 Task: Add the "green" label to card.
Action: Mouse moved to (990, 82)
Screenshot: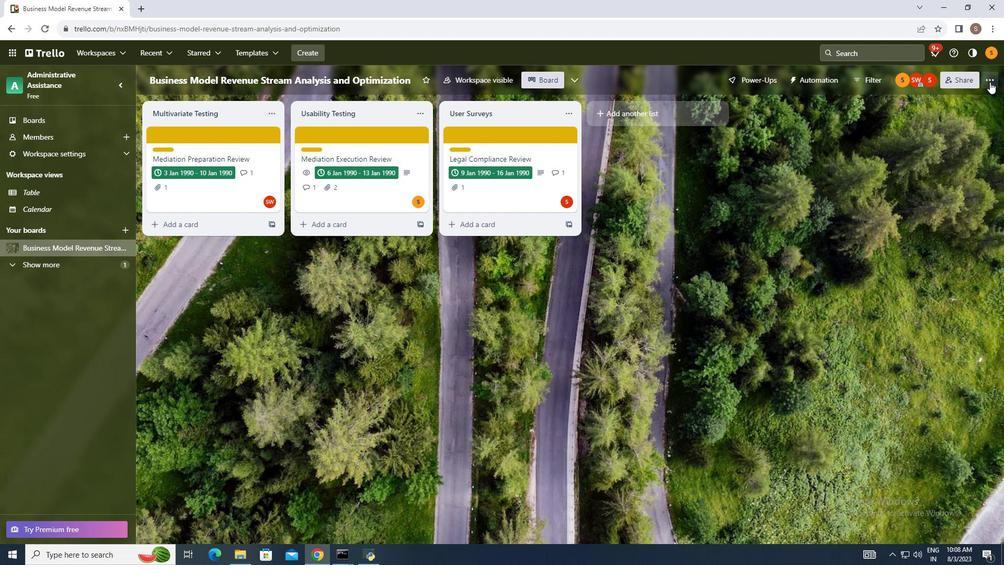 
Action: Mouse pressed left at (990, 82)
Screenshot: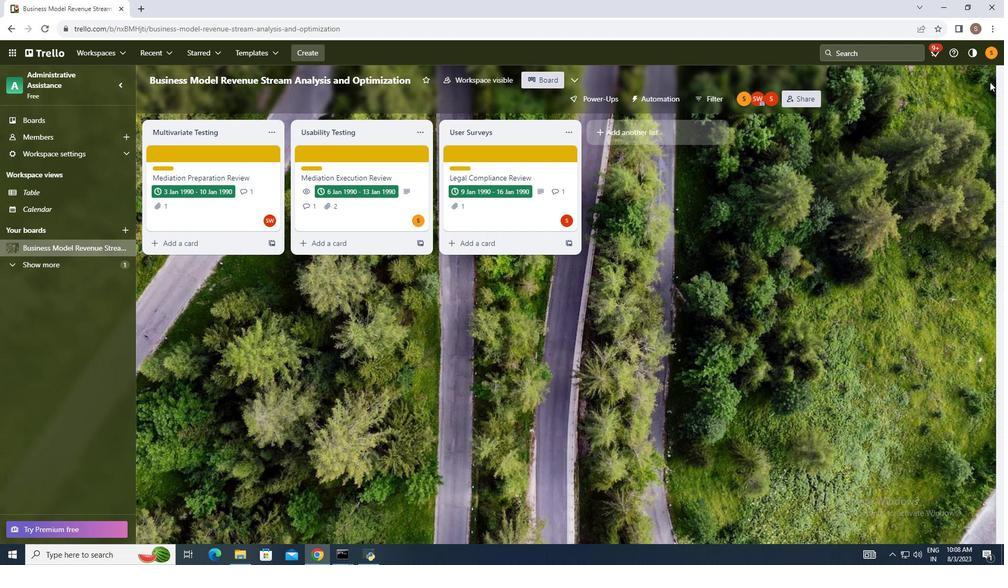 
Action: Mouse moved to (913, 222)
Screenshot: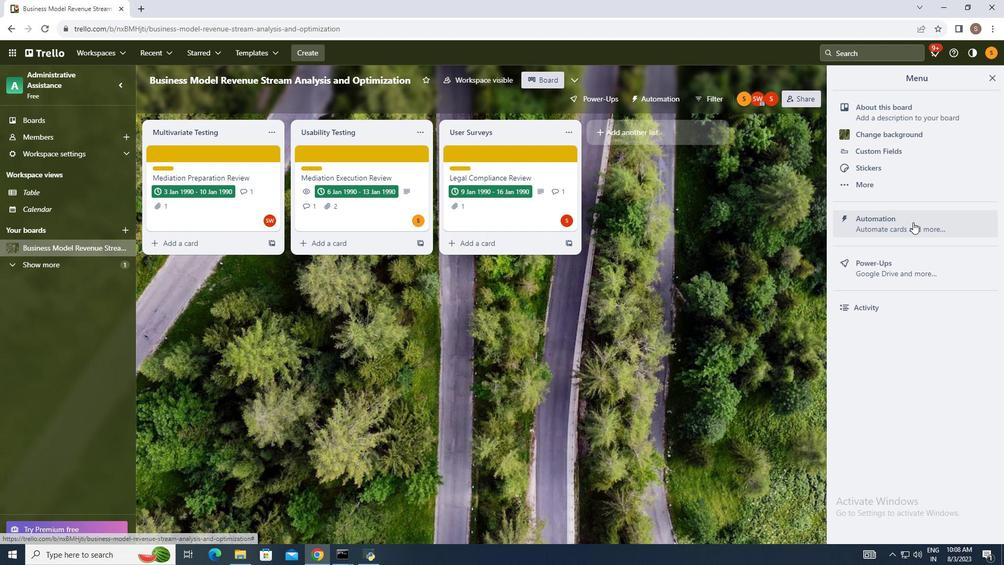 
Action: Mouse pressed left at (913, 222)
Screenshot: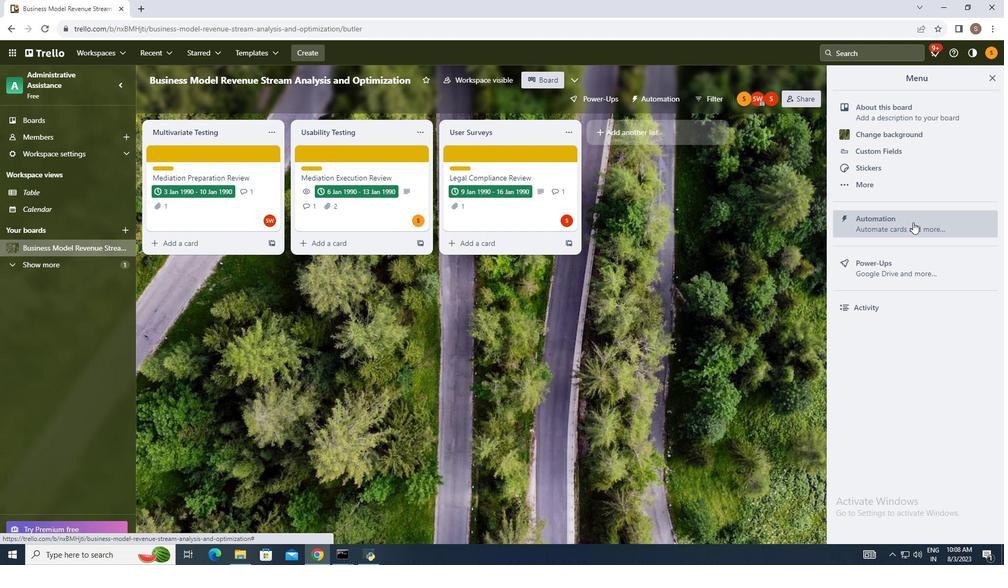 
Action: Mouse moved to (183, 266)
Screenshot: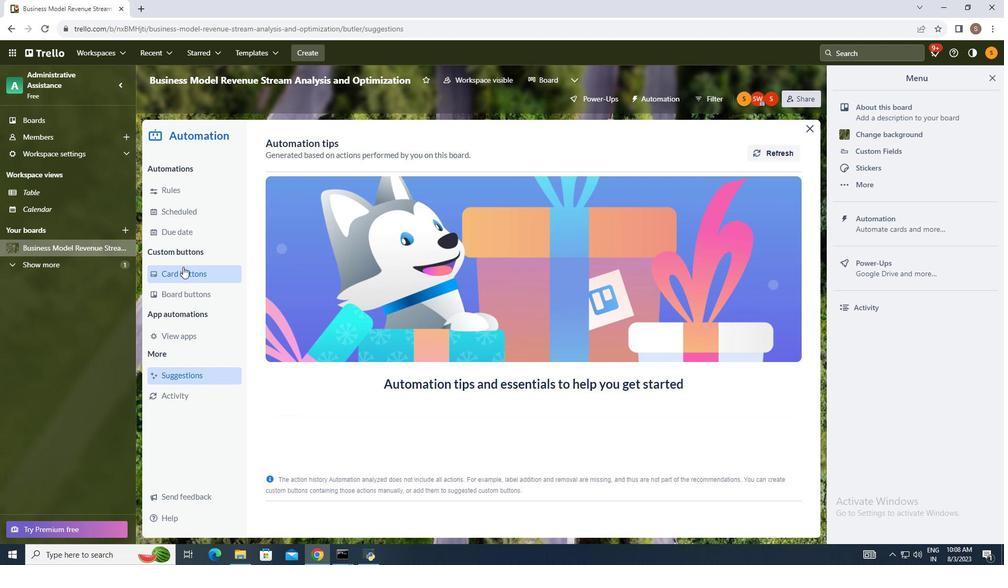 
Action: Mouse pressed left at (183, 266)
Screenshot: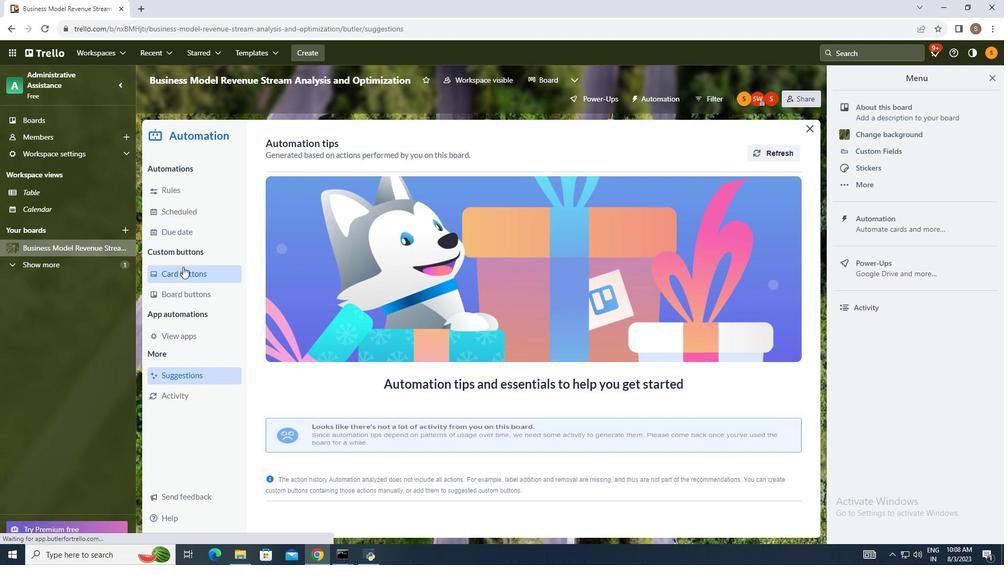 
Action: Mouse moved to (771, 145)
Screenshot: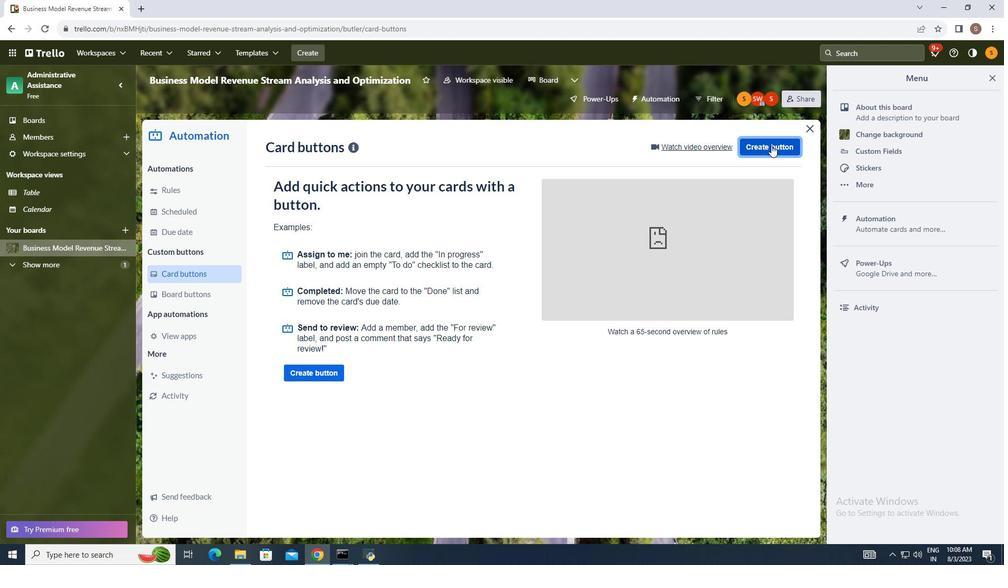 
Action: Mouse pressed left at (771, 145)
Screenshot: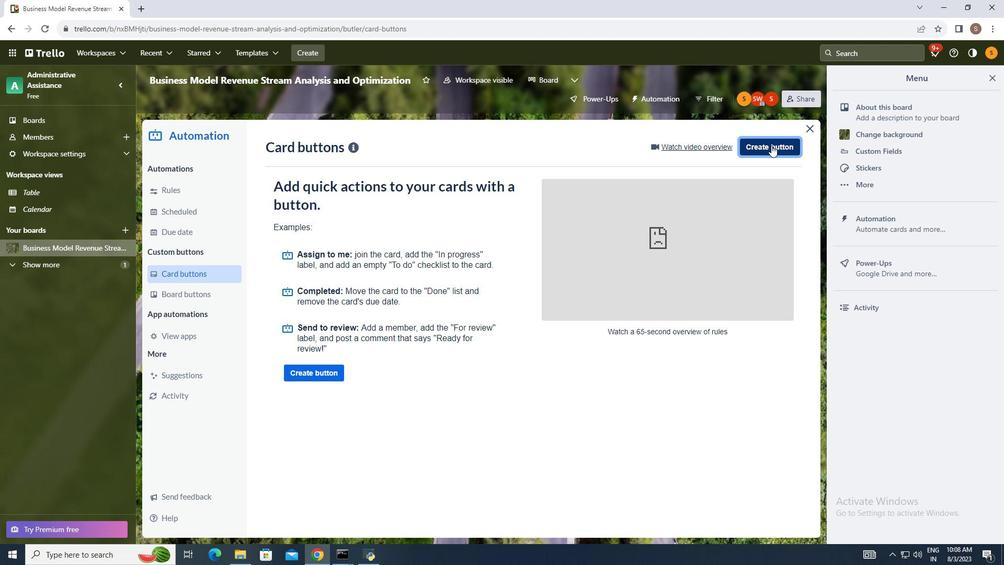 
Action: Mouse moved to (523, 291)
Screenshot: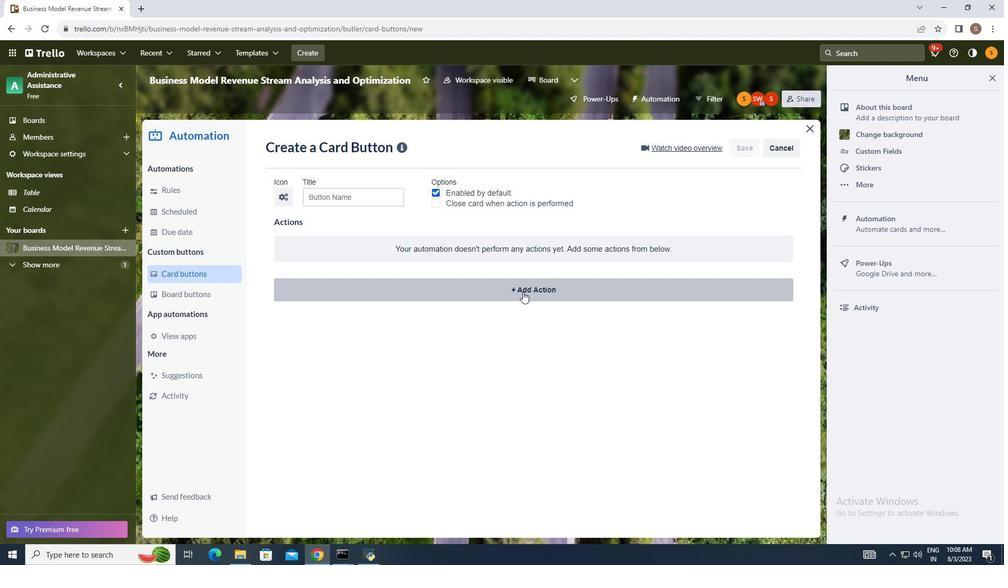 
Action: Mouse pressed left at (523, 291)
Screenshot: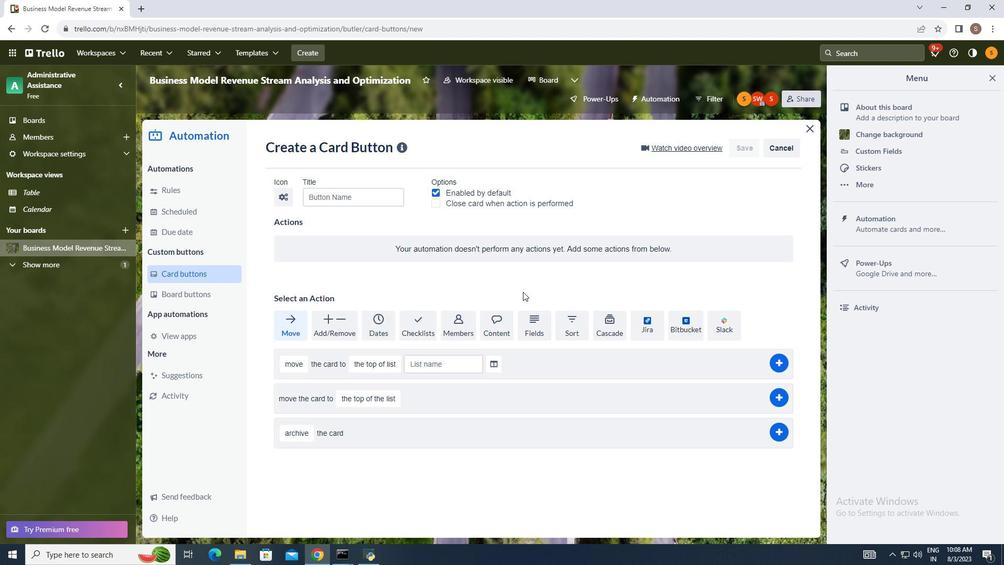 
Action: Mouse moved to (331, 327)
Screenshot: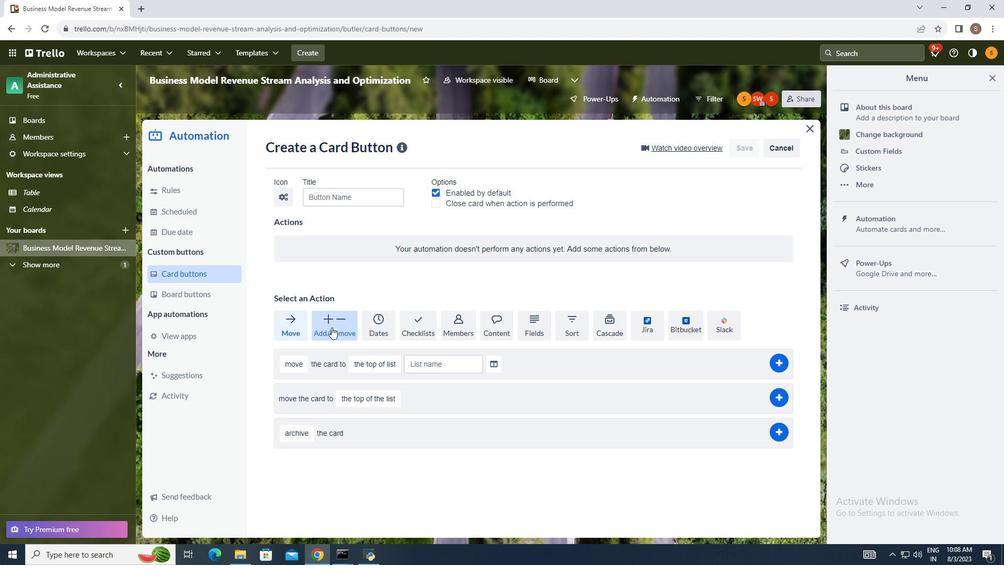 
Action: Mouse pressed left at (331, 327)
Screenshot: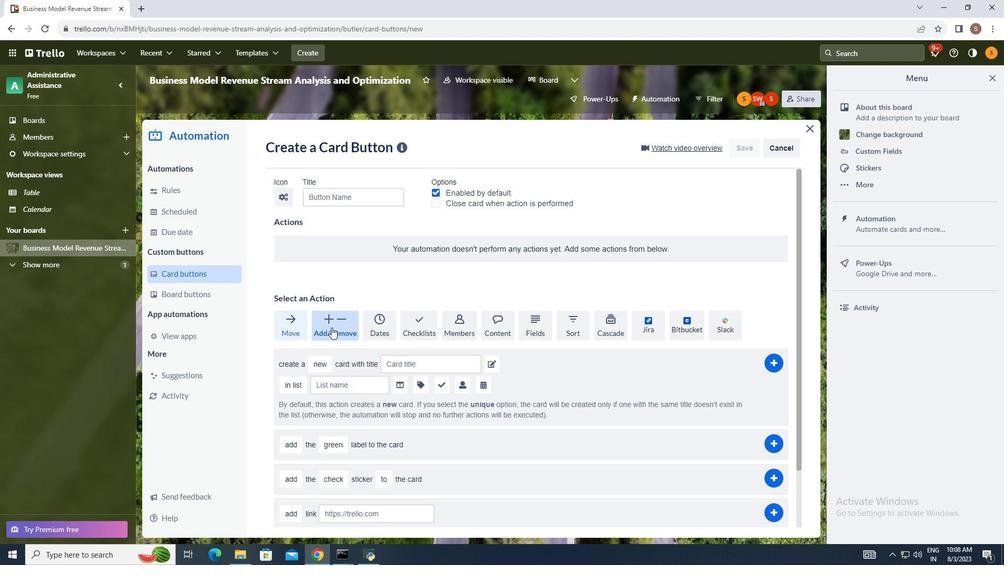 
Action: Mouse moved to (259, 406)
Screenshot: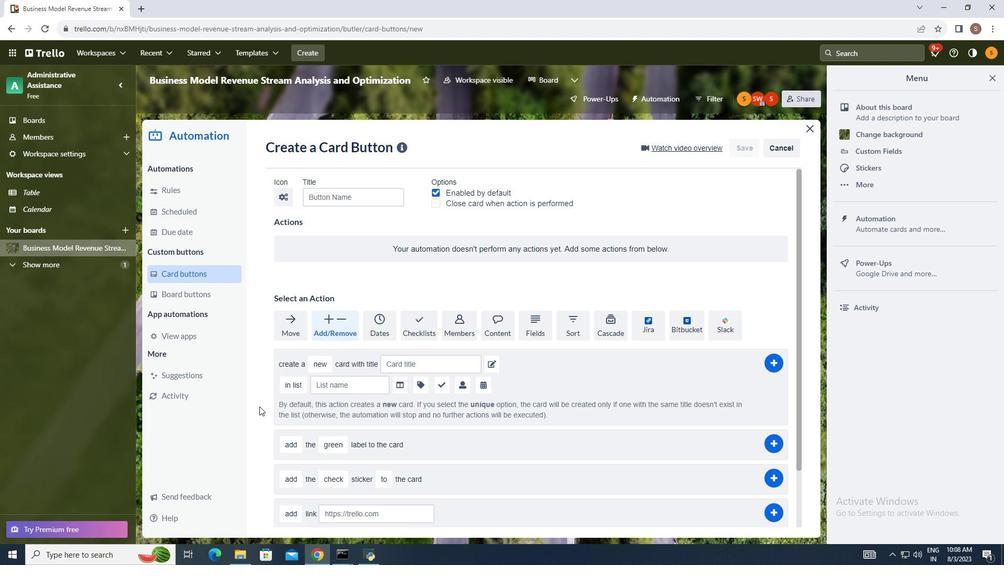 
Action: Mouse scrolled (259, 405) with delta (0, 0)
Screenshot: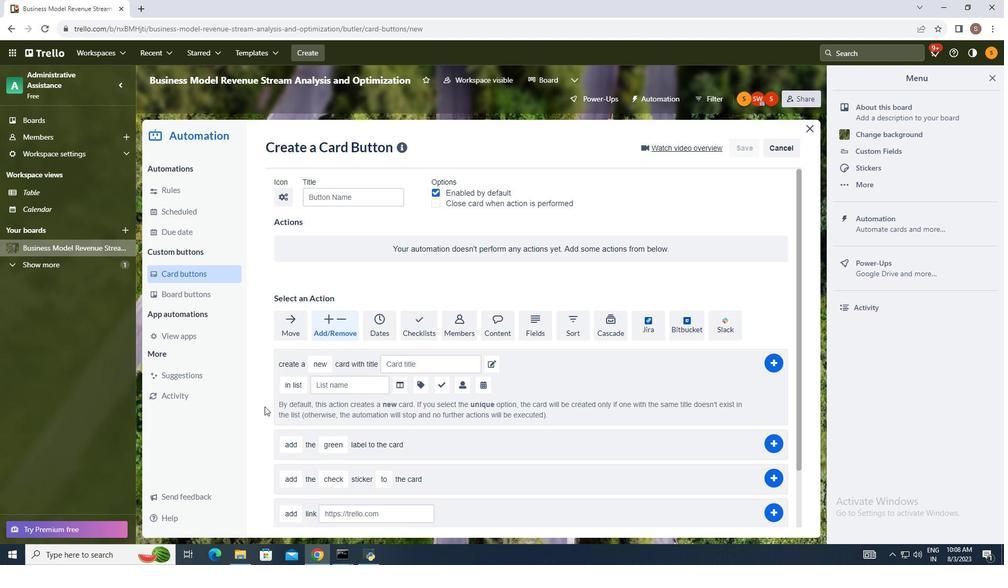 
Action: Mouse moved to (274, 406)
Screenshot: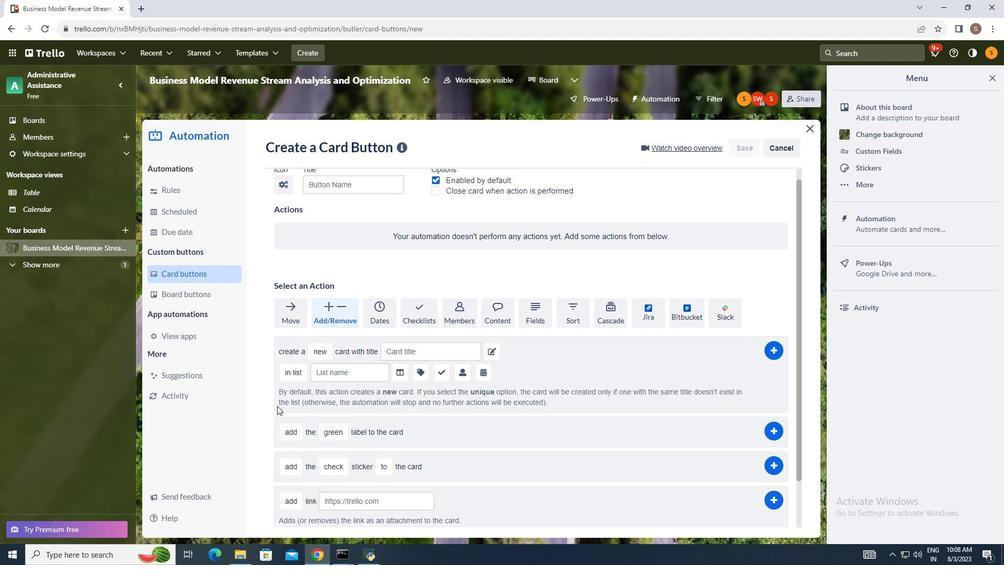 
Action: Mouse scrolled (274, 405) with delta (0, 0)
Screenshot: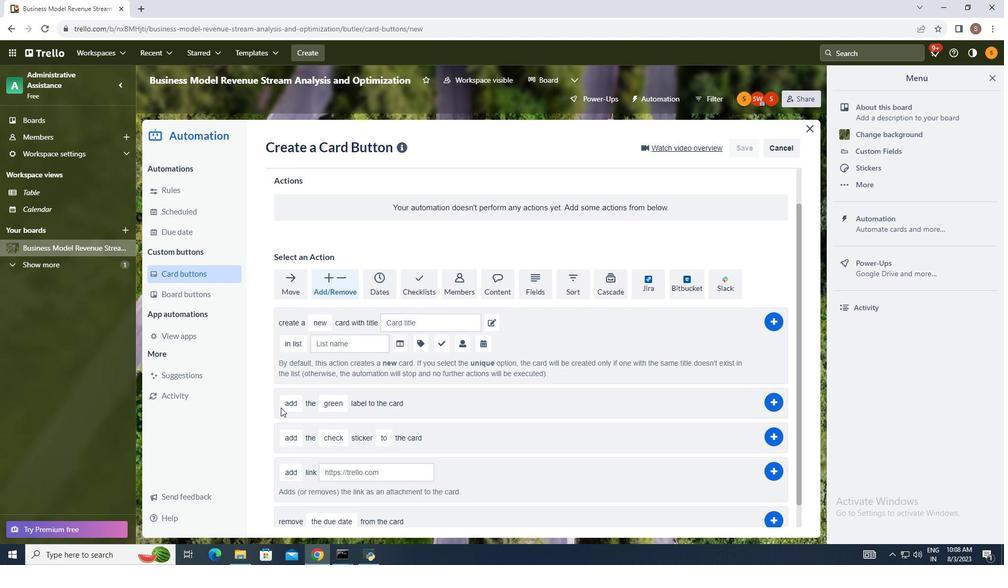 
Action: Mouse moved to (277, 406)
Screenshot: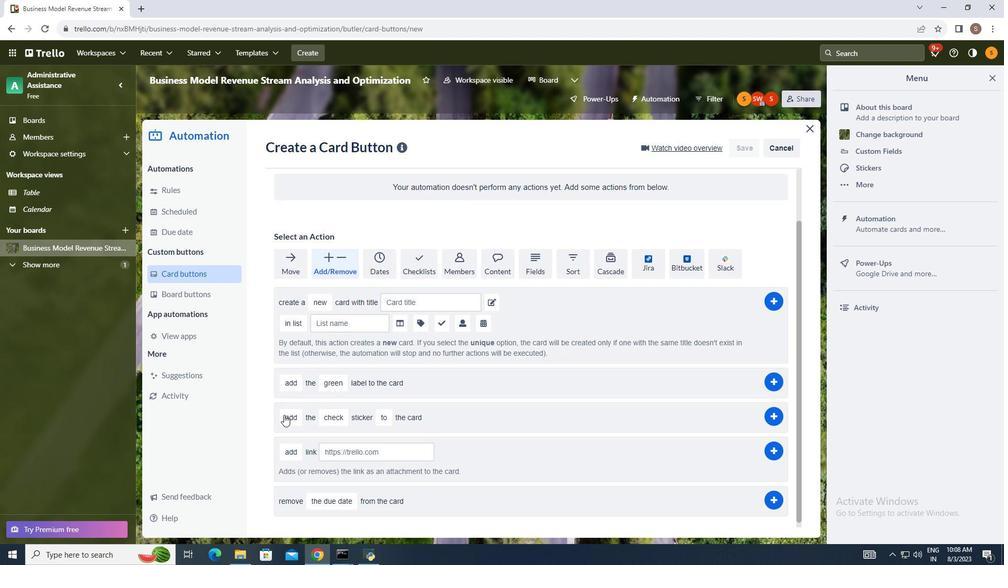
Action: Mouse scrolled (277, 405) with delta (0, 0)
Screenshot: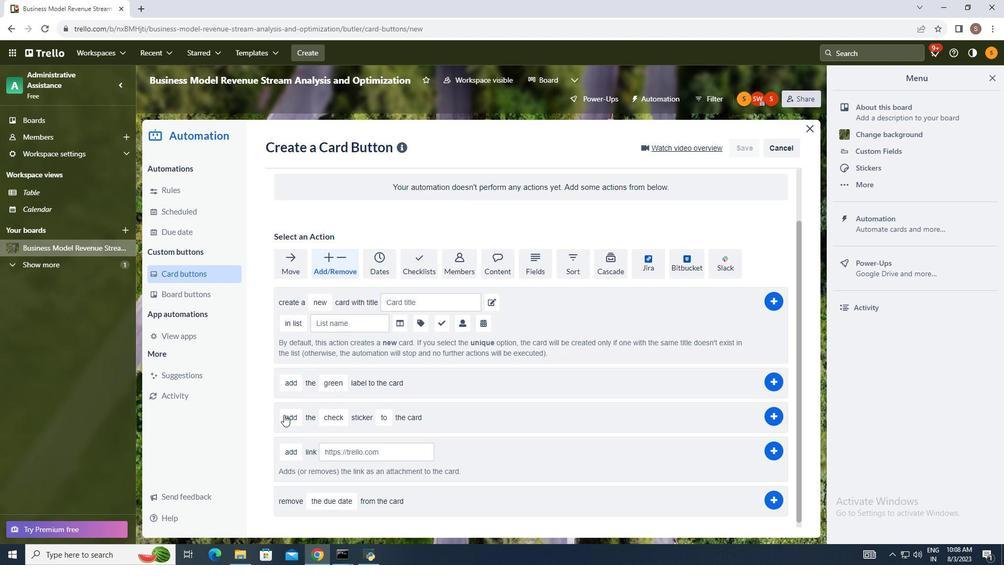 
Action: Mouse moved to (293, 379)
Screenshot: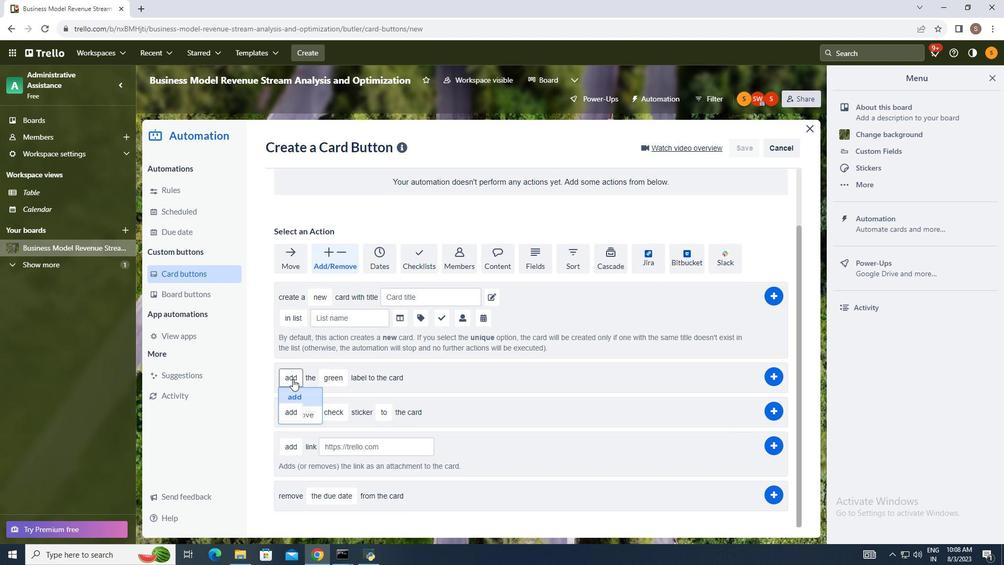 
Action: Mouse pressed left at (293, 379)
Screenshot: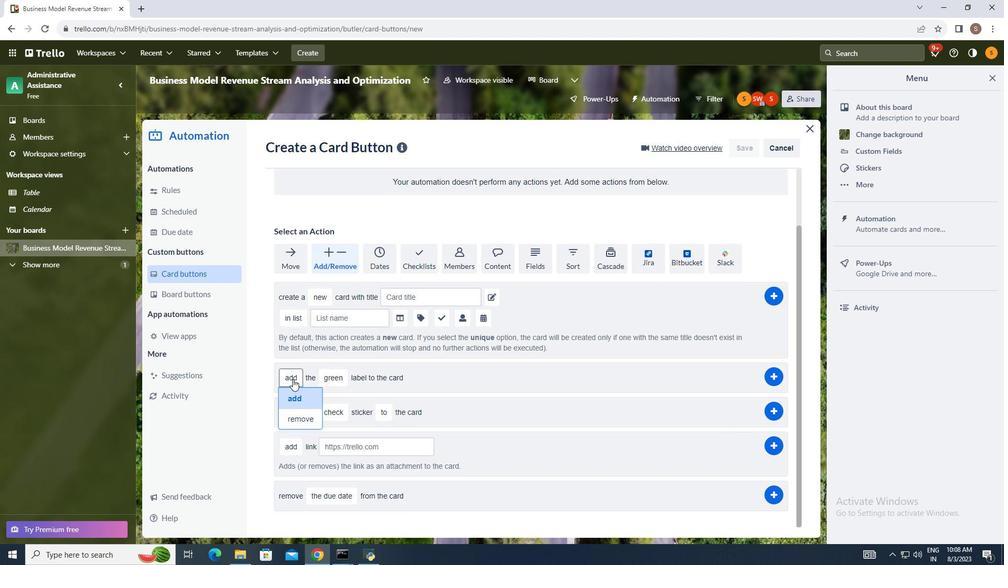 
Action: Mouse moved to (298, 394)
Screenshot: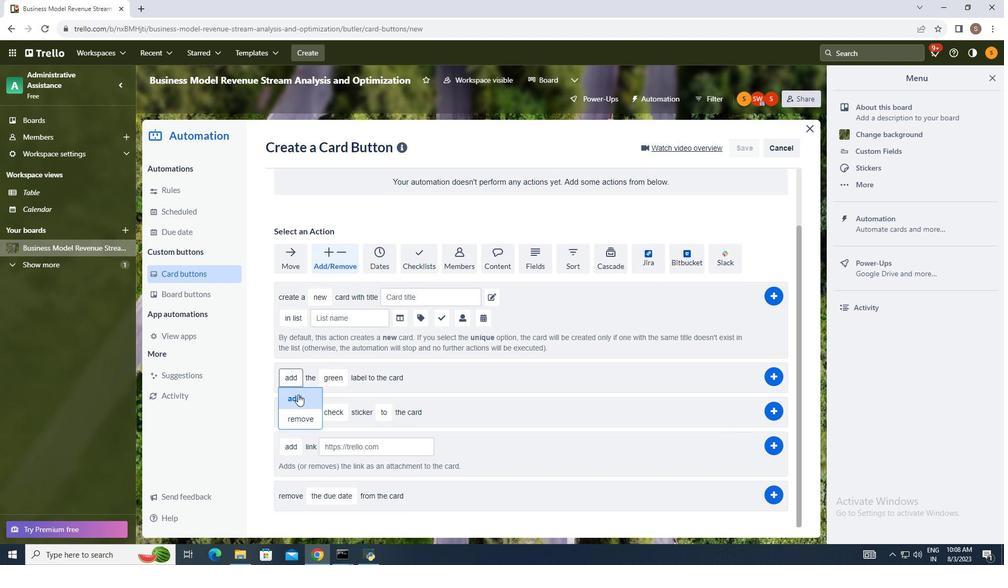 
Action: Mouse pressed left at (298, 394)
Screenshot: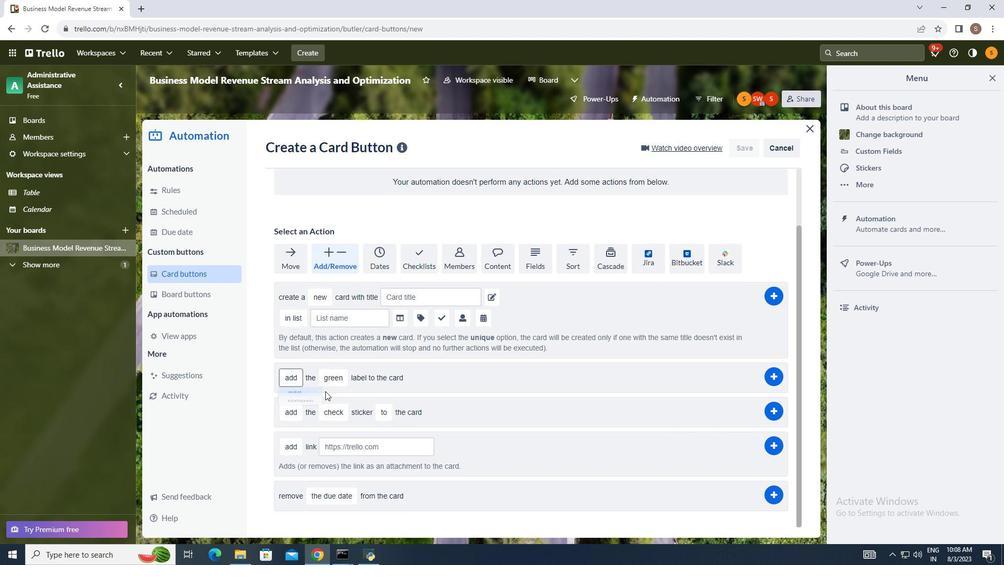 
Action: Mouse moved to (335, 375)
Screenshot: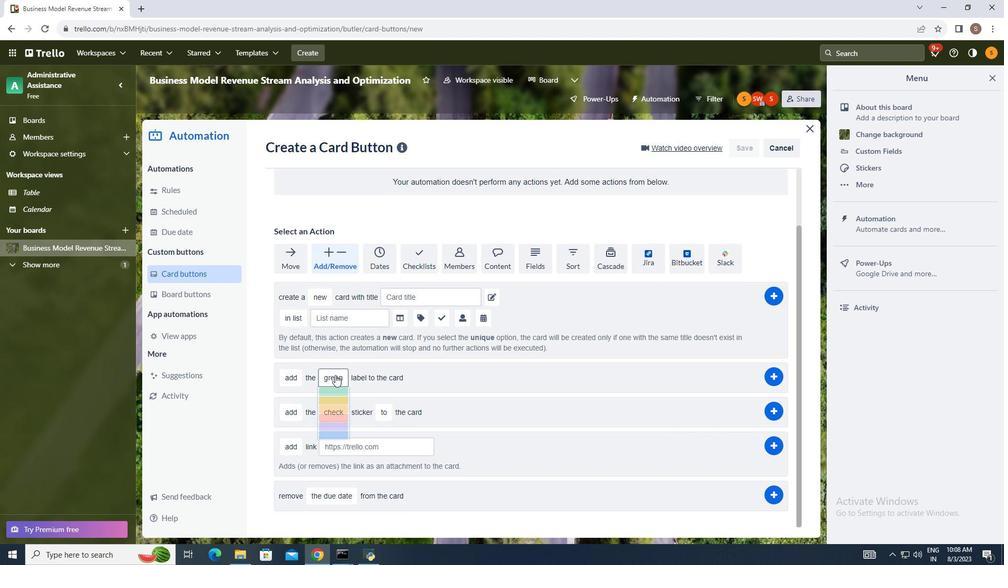 
Action: Mouse pressed left at (335, 375)
Screenshot: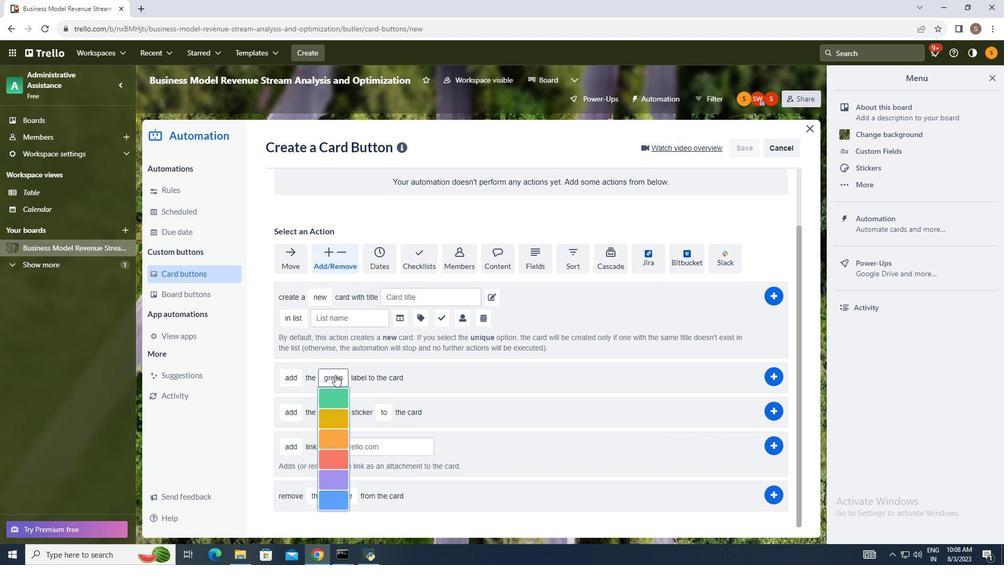 
Action: Mouse moved to (333, 397)
Screenshot: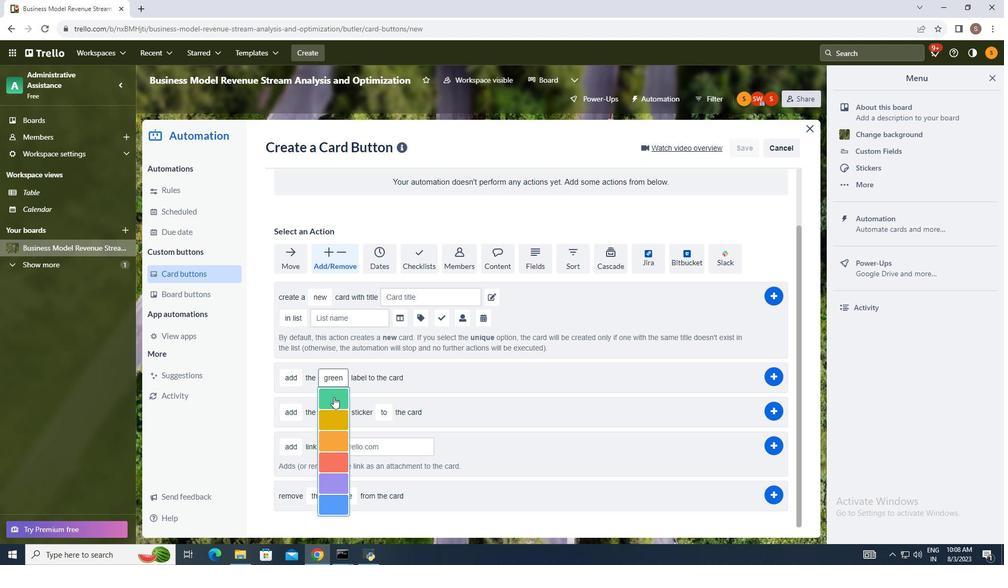 
Action: Mouse pressed left at (333, 397)
Screenshot: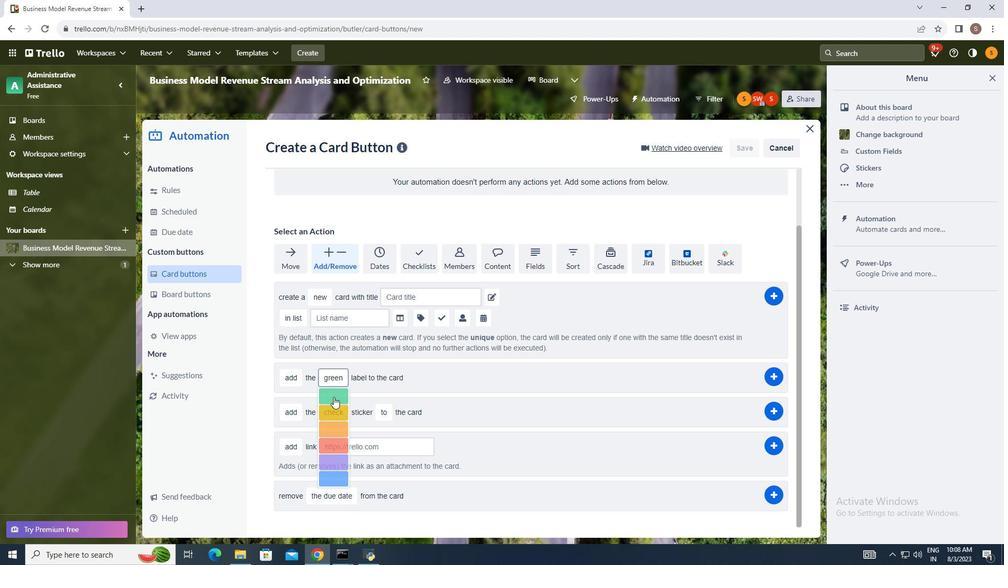 
Action: Mouse moved to (775, 378)
Screenshot: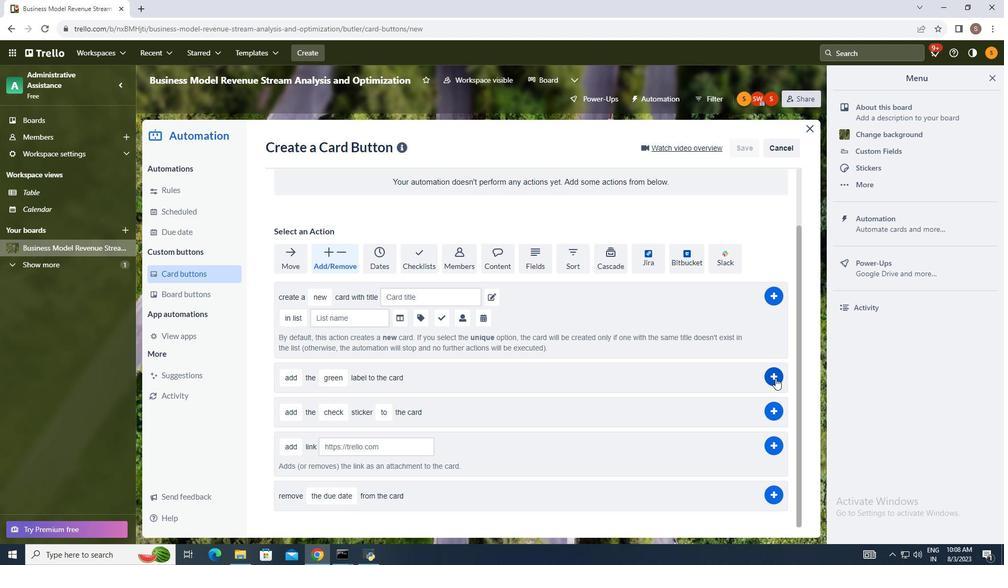 
Action: Mouse pressed left at (775, 378)
Screenshot: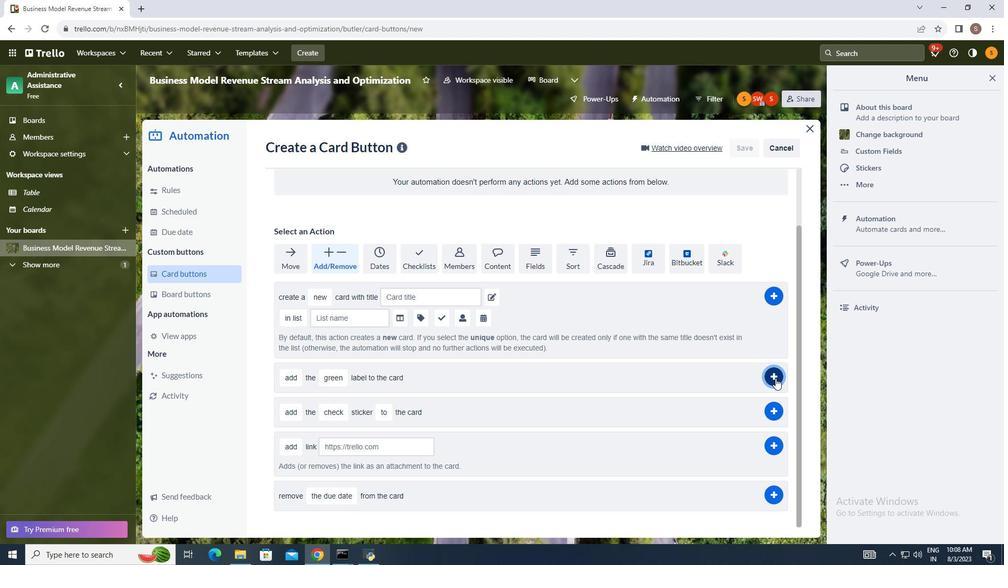 
Action: Mouse moved to (862, 373)
Screenshot: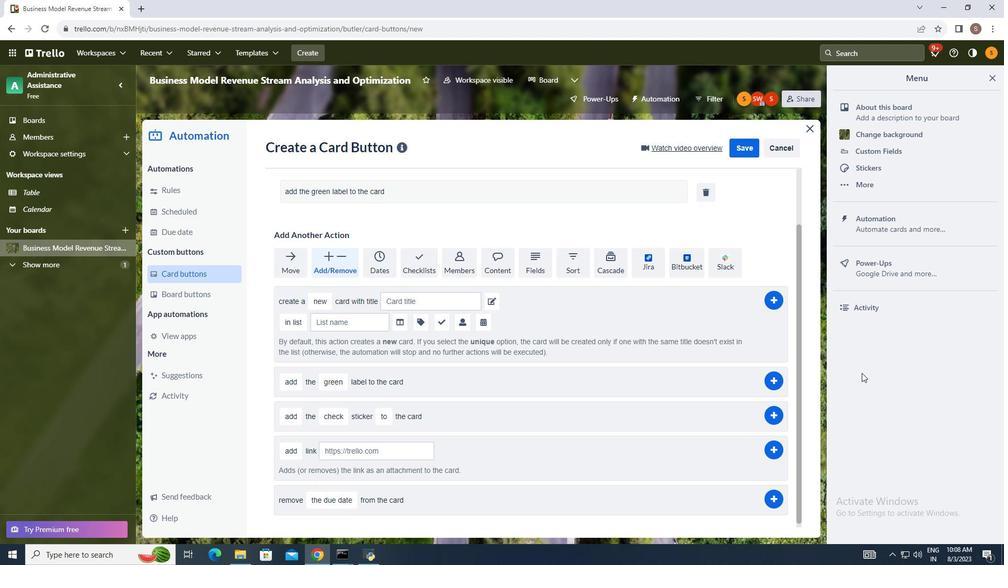 
